 Task: View and add the product "Excedrin Extra Strength Headache Pain Relief Caplets (24 ct)" to cart from the store "CVS".
Action: Mouse pressed left at (47, 82)
Screenshot: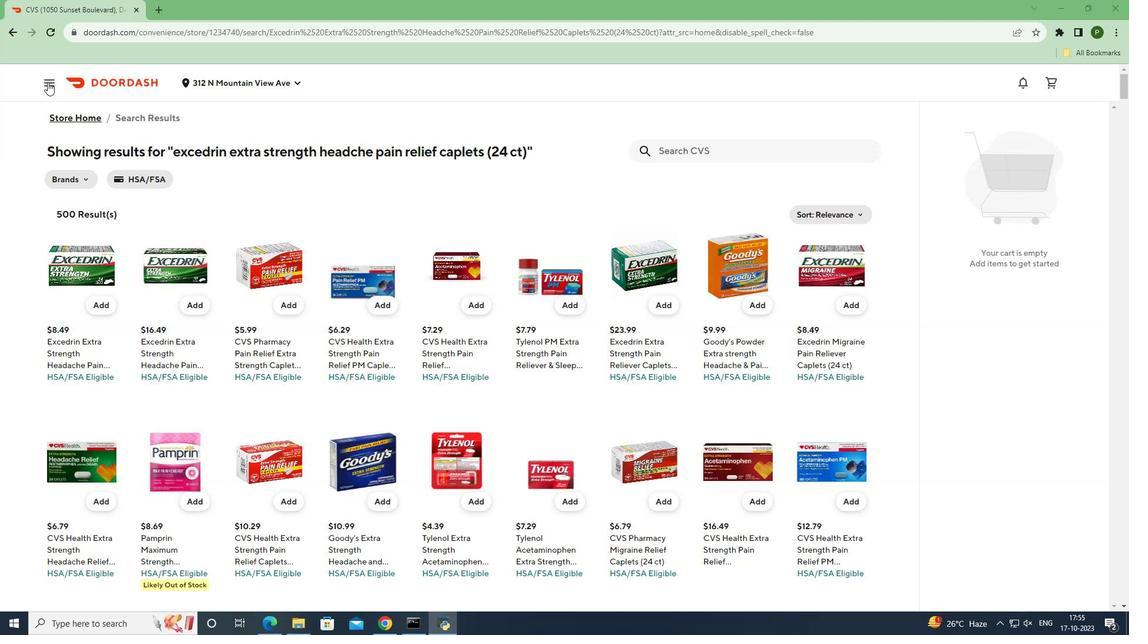 
Action: Mouse moved to (48, 171)
Screenshot: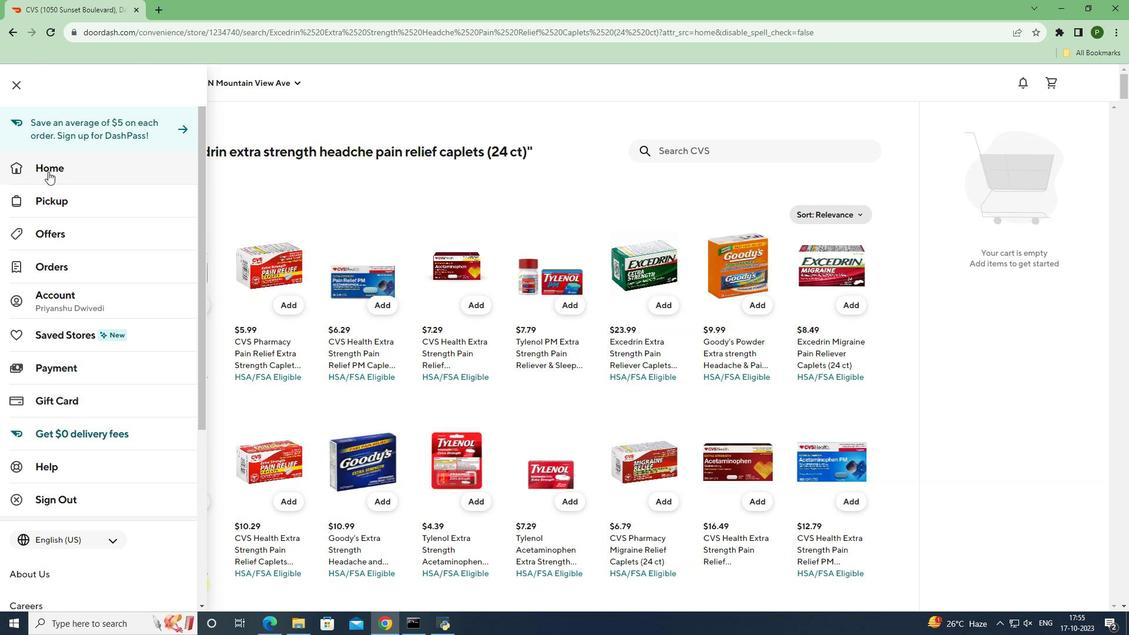 
Action: Mouse pressed left at (48, 171)
Screenshot: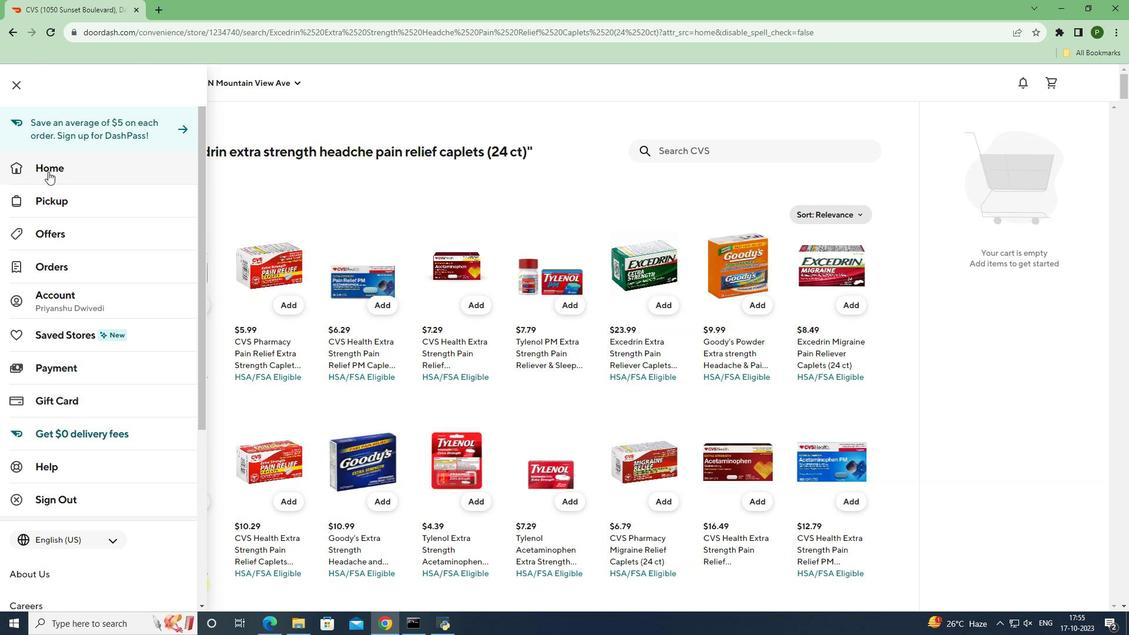 
Action: Mouse moved to (835, 120)
Screenshot: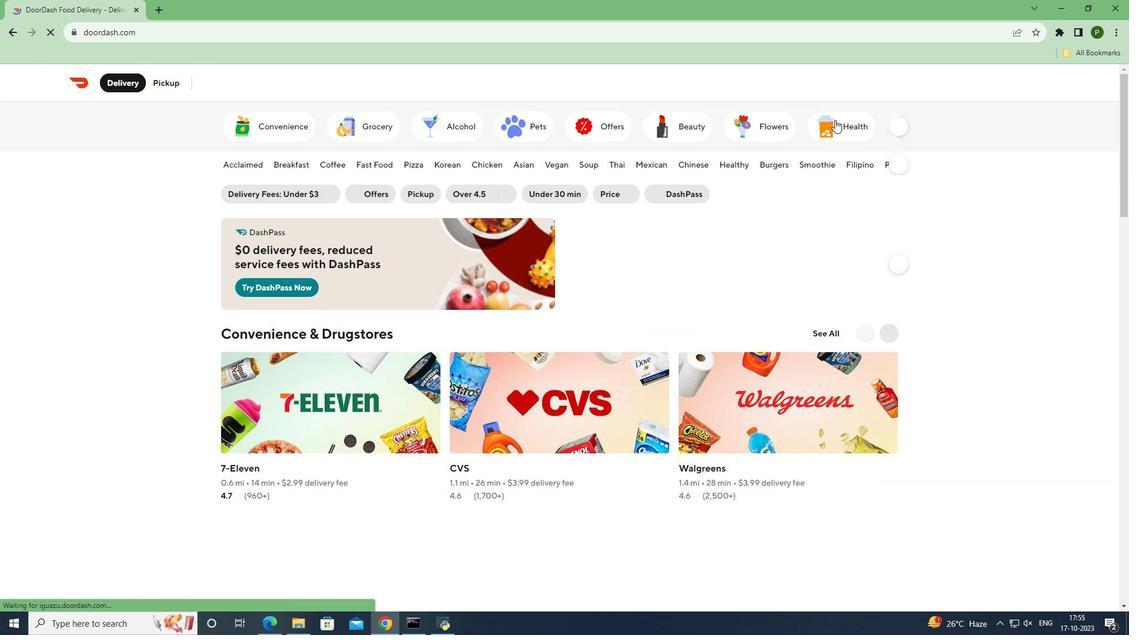 
Action: Mouse pressed left at (835, 120)
Screenshot: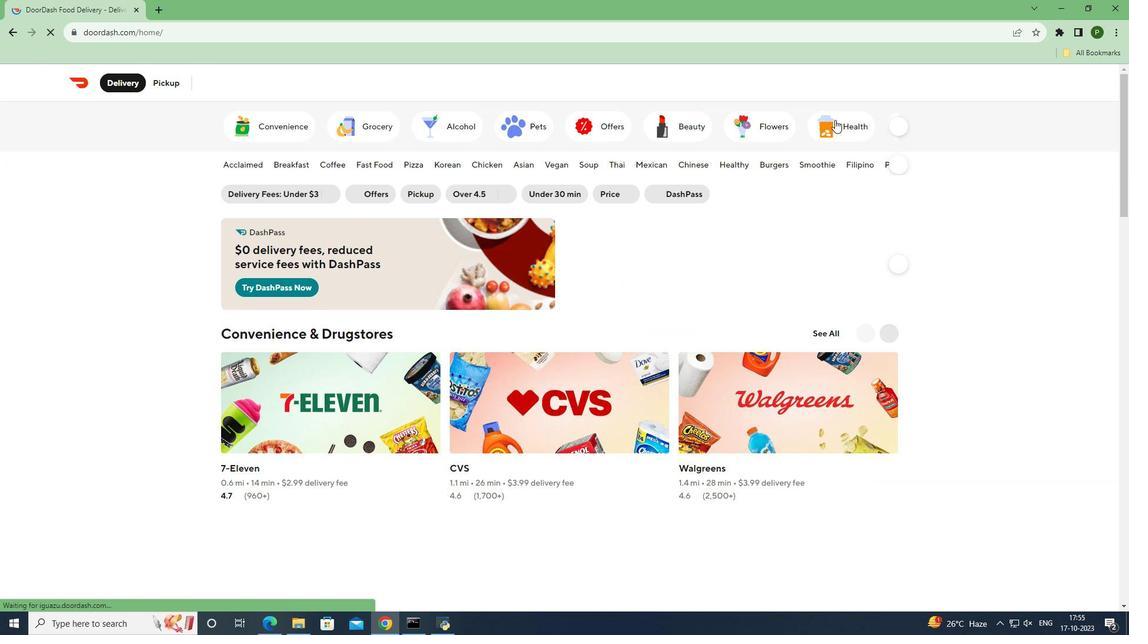 
Action: Mouse moved to (592, 410)
Screenshot: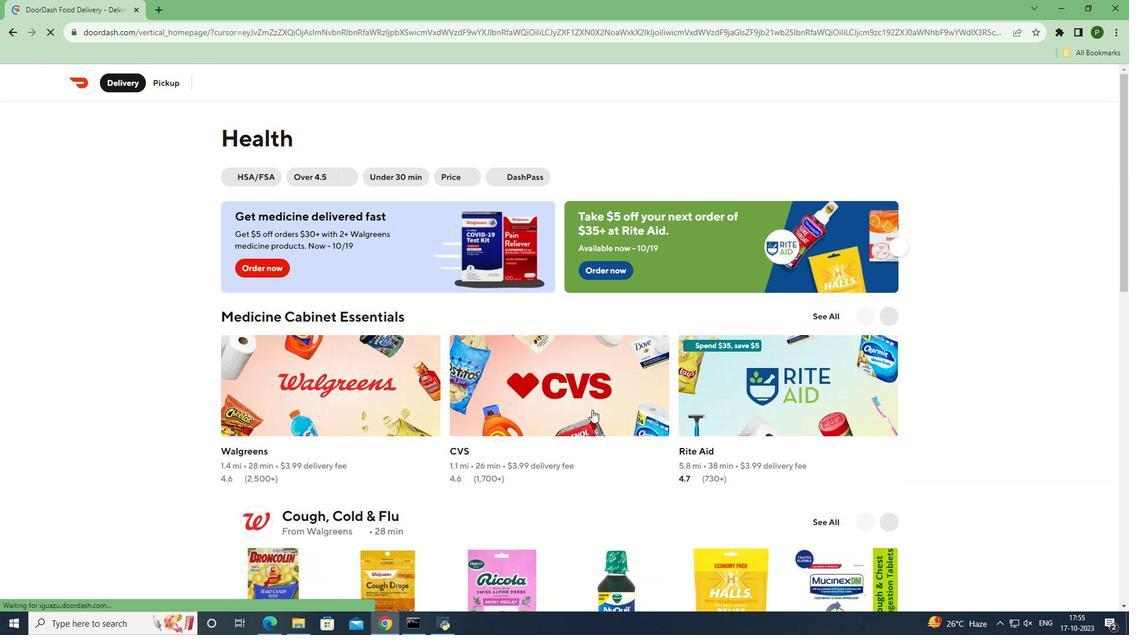 
Action: Mouse pressed left at (592, 410)
Screenshot: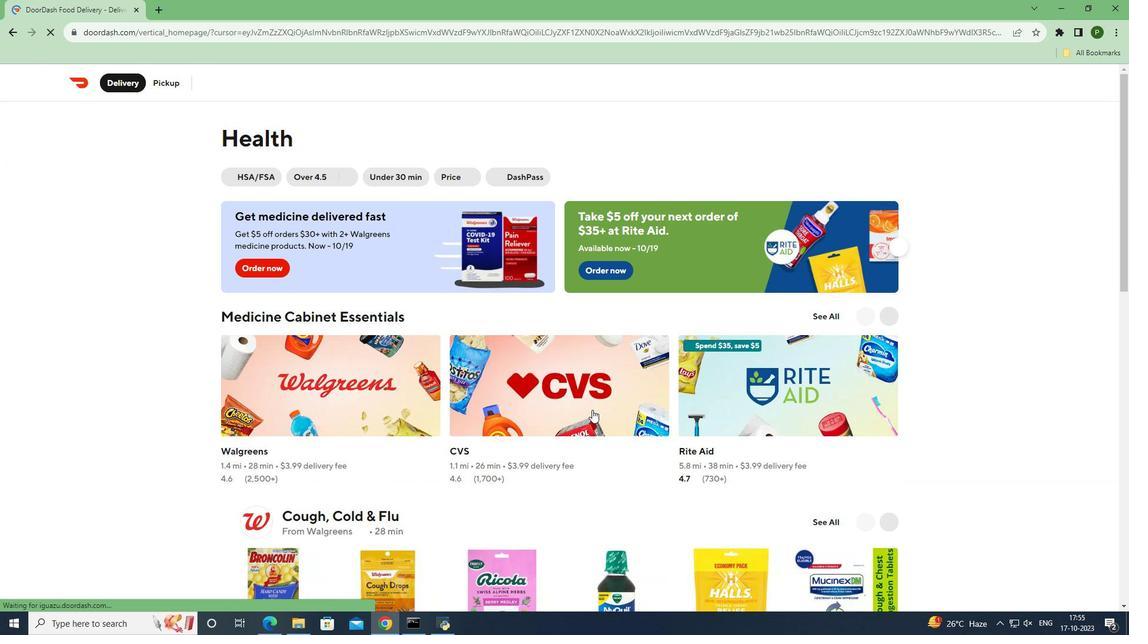 
Action: Mouse moved to (738, 183)
Screenshot: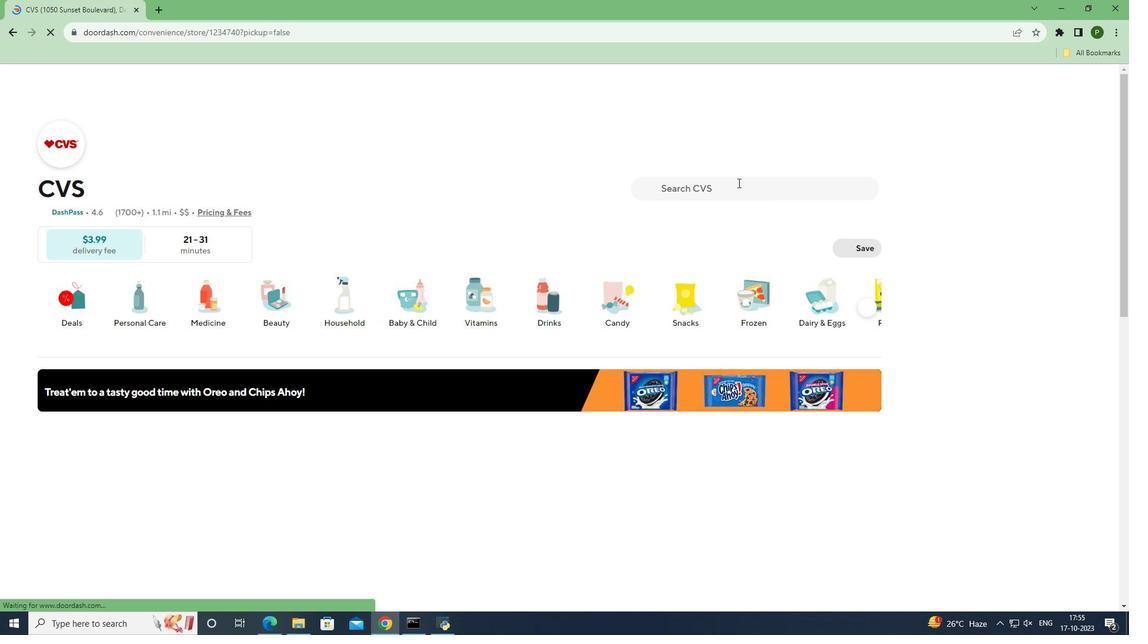 
Action: Mouse pressed left at (738, 183)
Screenshot: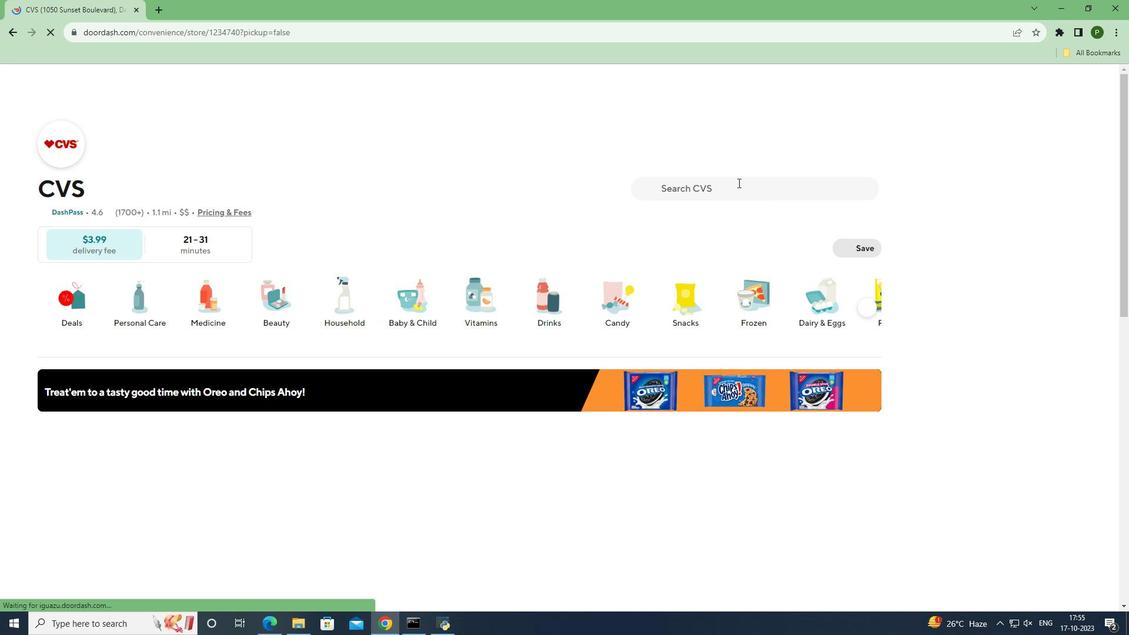 
Action: Mouse moved to (737, 183)
Screenshot: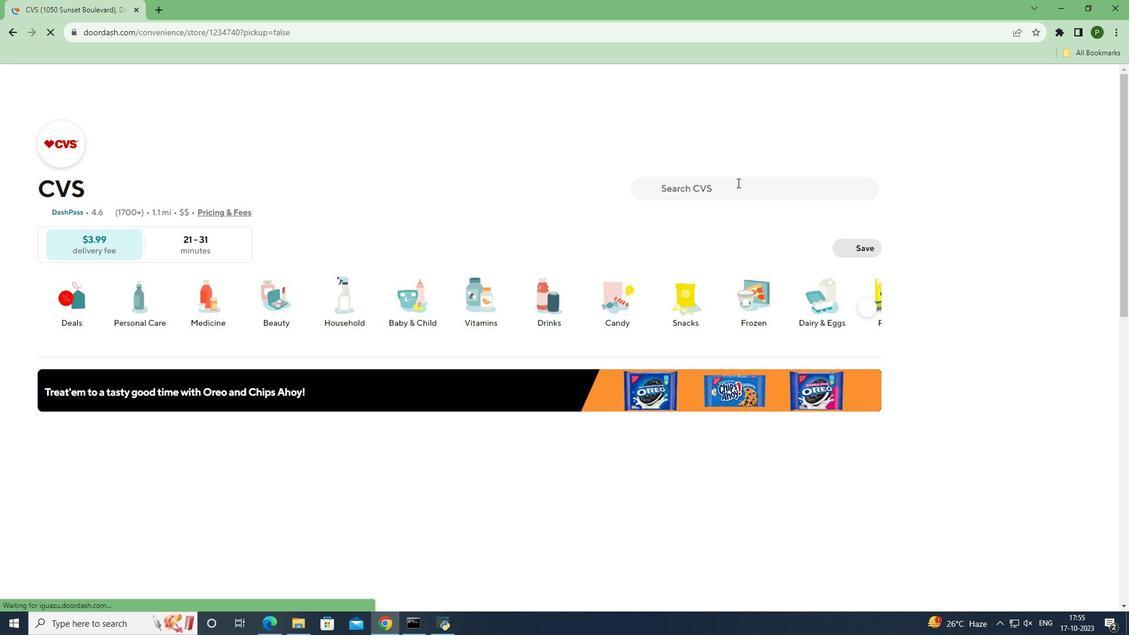 
Action: Key pressed <Key.caps_lock>E<Key.caps_lock>xcedrin<Key.space><Key.caps_lock>E<Key.caps_lock>xtra<Key.space><Key.caps_lock>S<Key.caps_lock>trength<Key.space><Key.caps_lock>H<Key.caps_lock>eadache<Key.space><Key.caps_lock>P<Key.caps_lock>ain<Key.space><Key.caps_lock>R<Key.caps_lock>elief<Key.space><Key.caps_lock>C<Key.caps_lock>aplets<Key.space><Key.shift_r>(24<Key.space>ct<Key.shift_r>)<Key.enter>
Screenshot: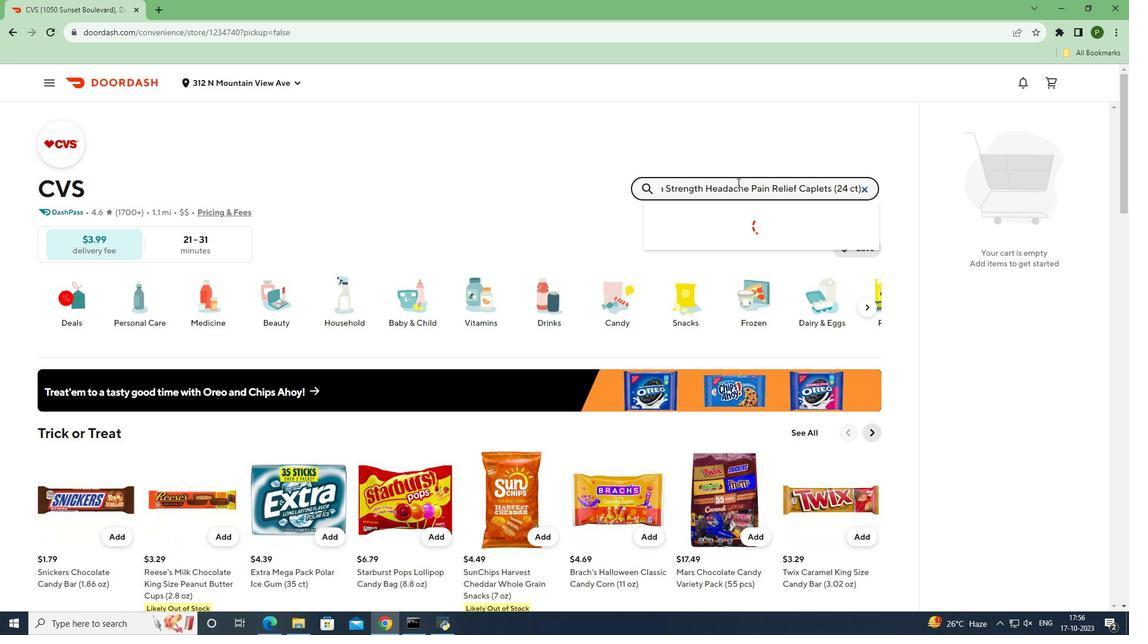 
Action: Mouse moved to (99, 308)
Screenshot: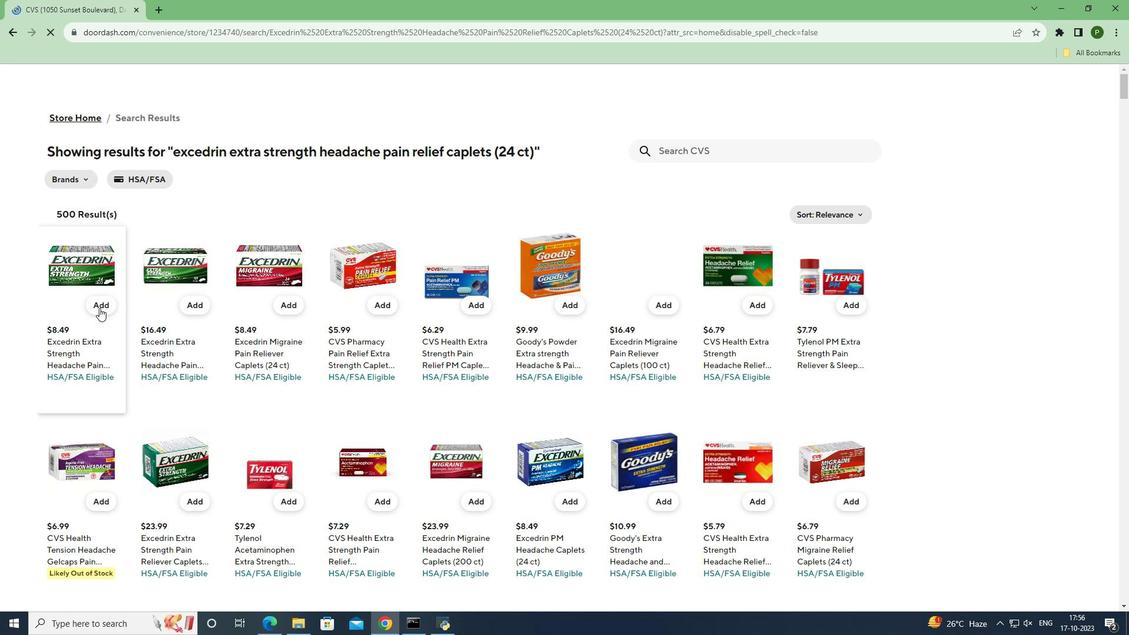 
Action: Mouse pressed left at (99, 308)
Screenshot: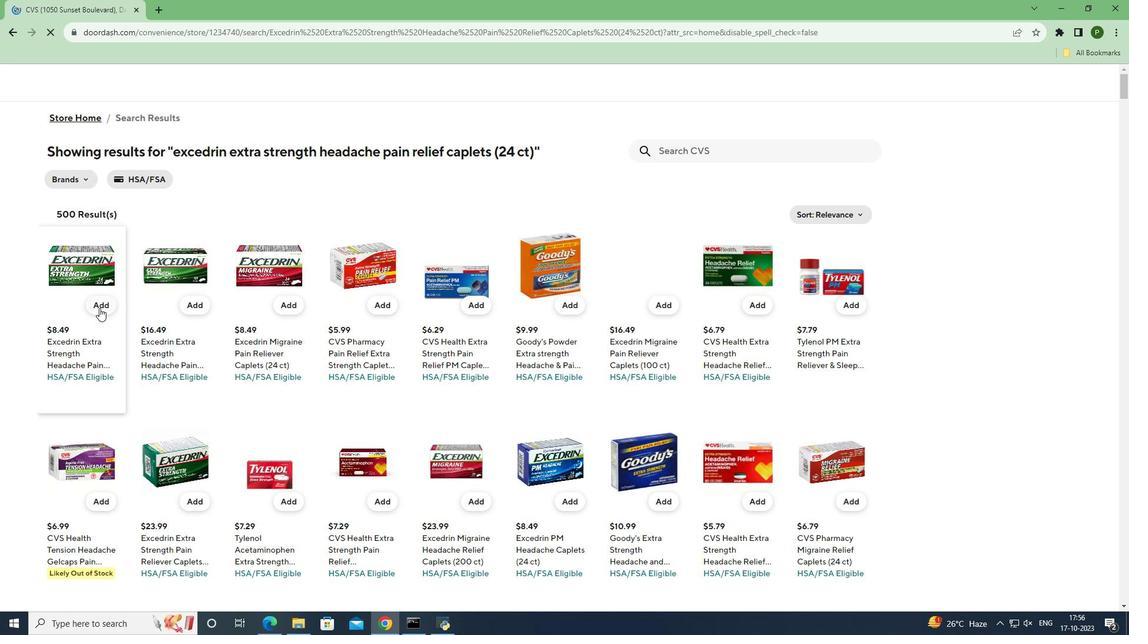 
Action: Mouse moved to (88, 369)
Screenshot: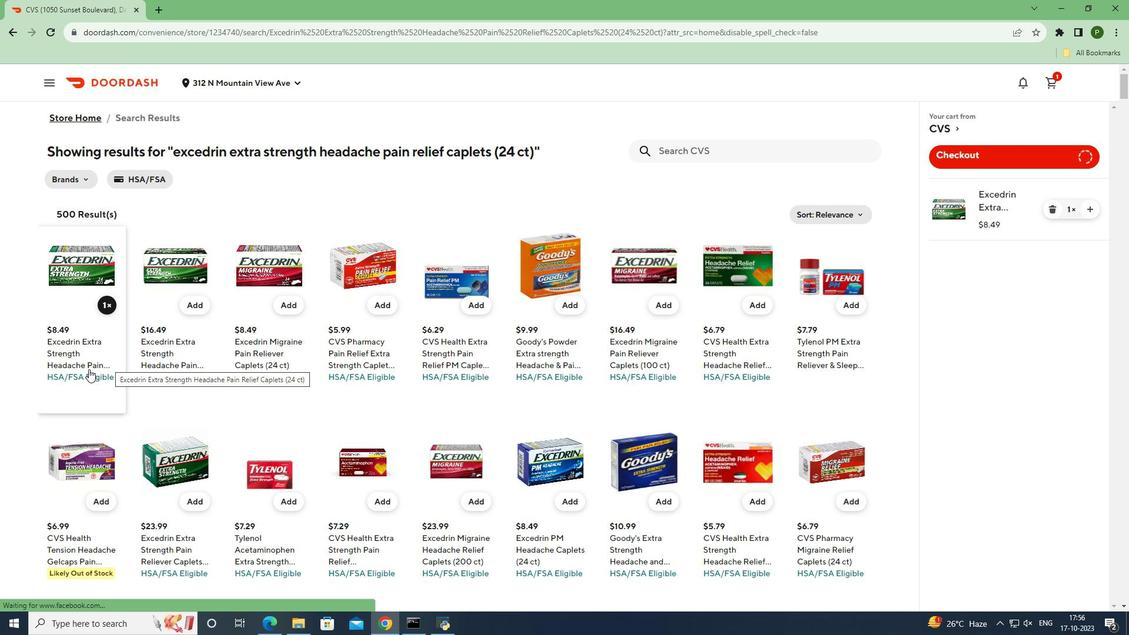 
